 Task: Create a due date automation trigger when advanced on, on the wednesday of the week a card is due add basic not assigned to member @aryan at 11:00 AM.
Action: Mouse moved to (992, 70)
Screenshot: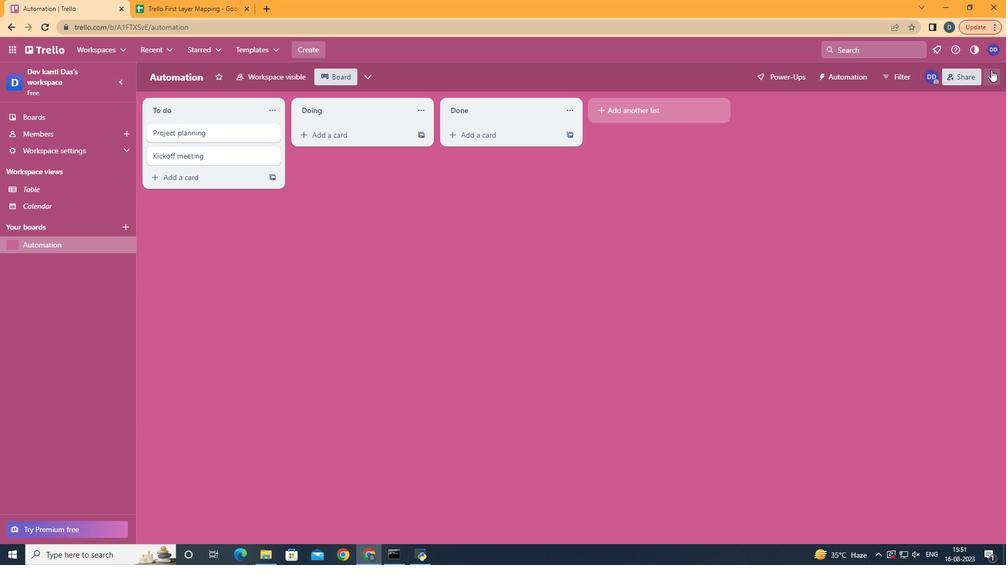 
Action: Mouse pressed left at (992, 70)
Screenshot: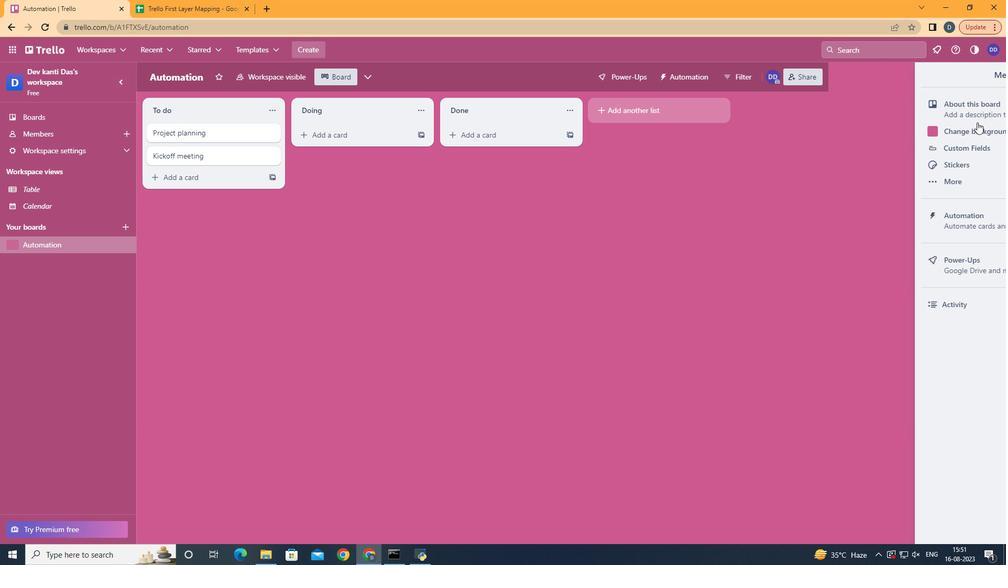 
Action: Mouse moved to (930, 233)
Screenshot: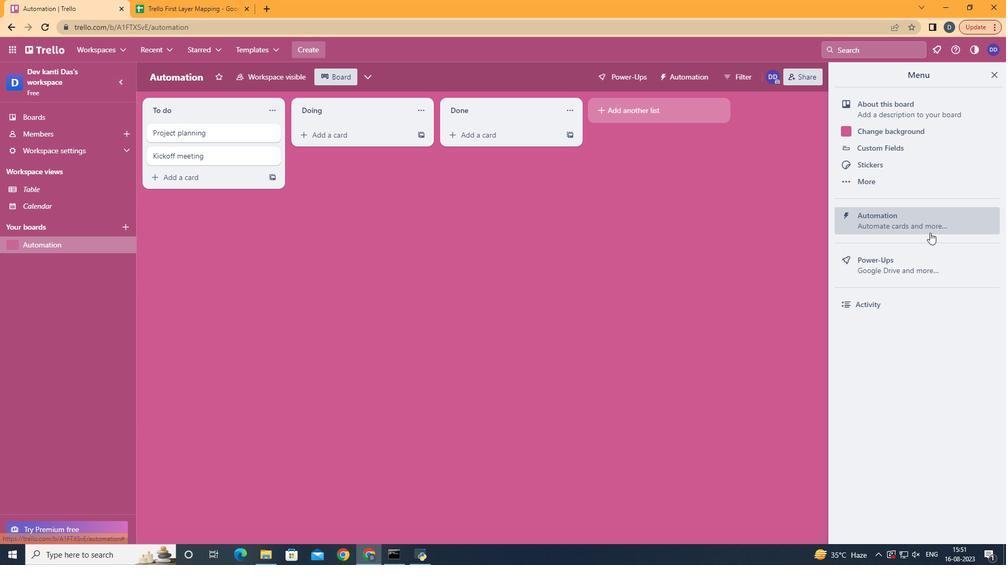 
Action: Mouse pressed left at (930, 233)
Screenshot: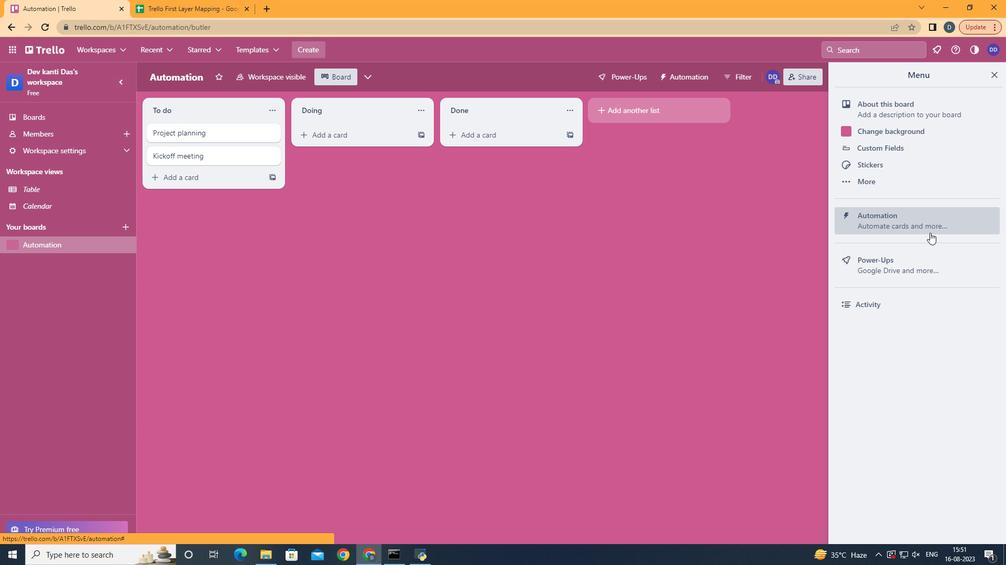 
Action: Mouse moved to (186, 215)
Screenshot: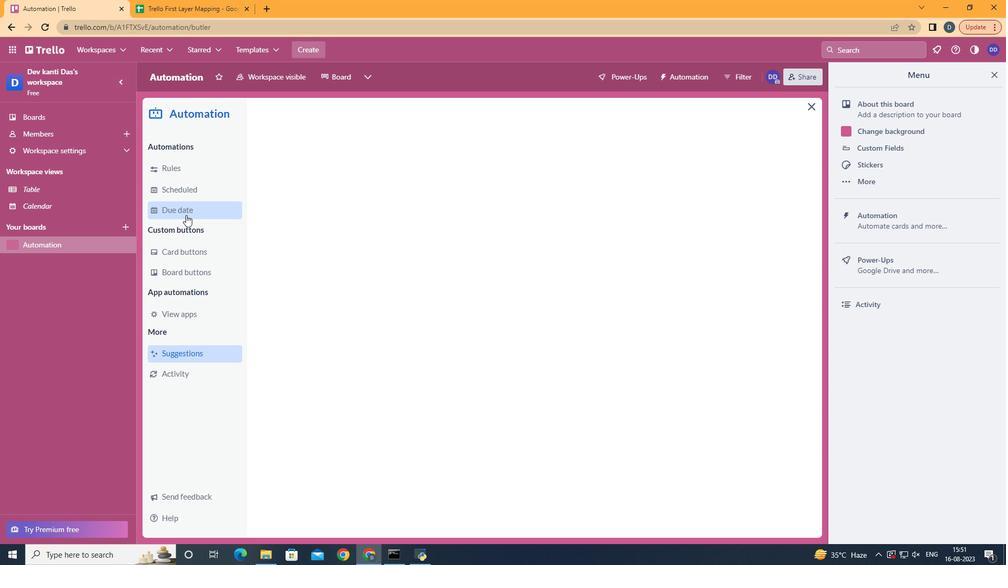 
Action: Mouse pressed left at (186, 215)
Screenshot: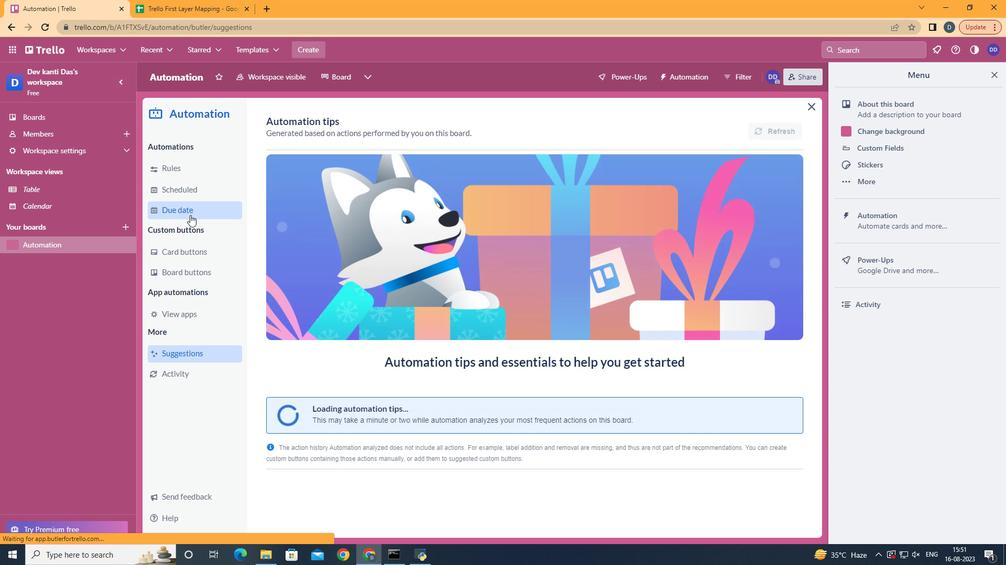 
Action: Mouse moved to (725, 132)
Screenshot: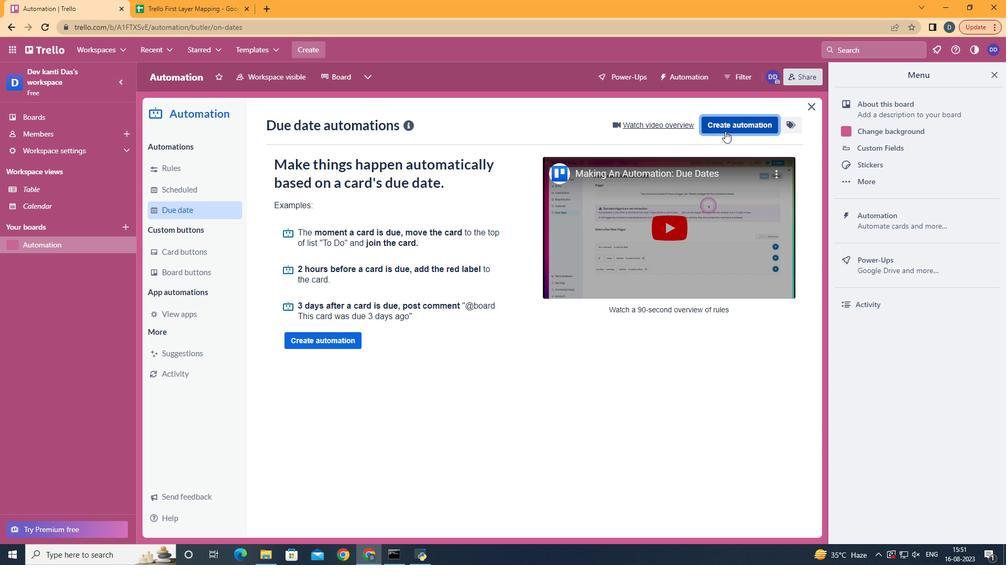 
Action: Mouse pressed left at (725, 132)
Screenshot: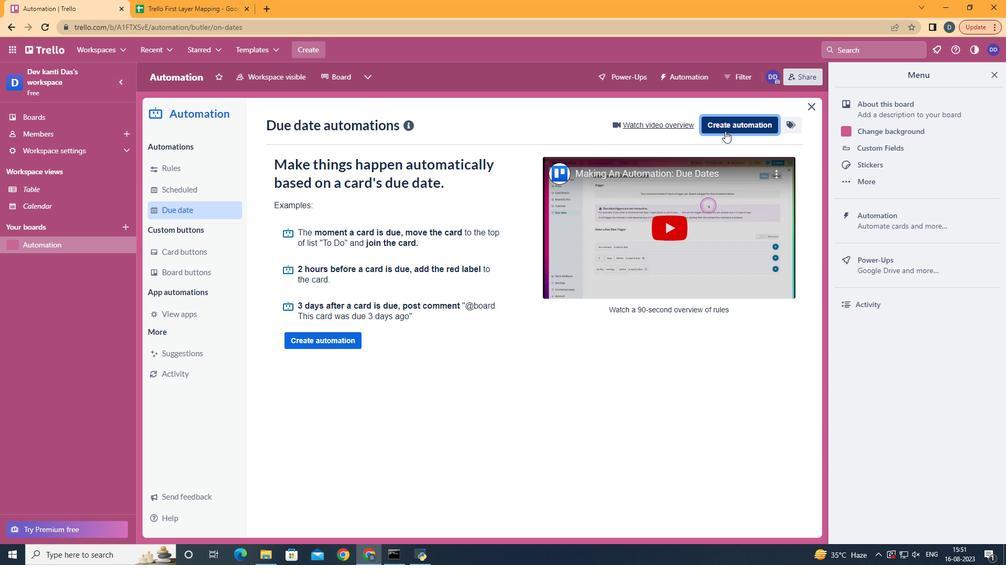 
Action: Mouse moved to (555, 237)
Screenshot: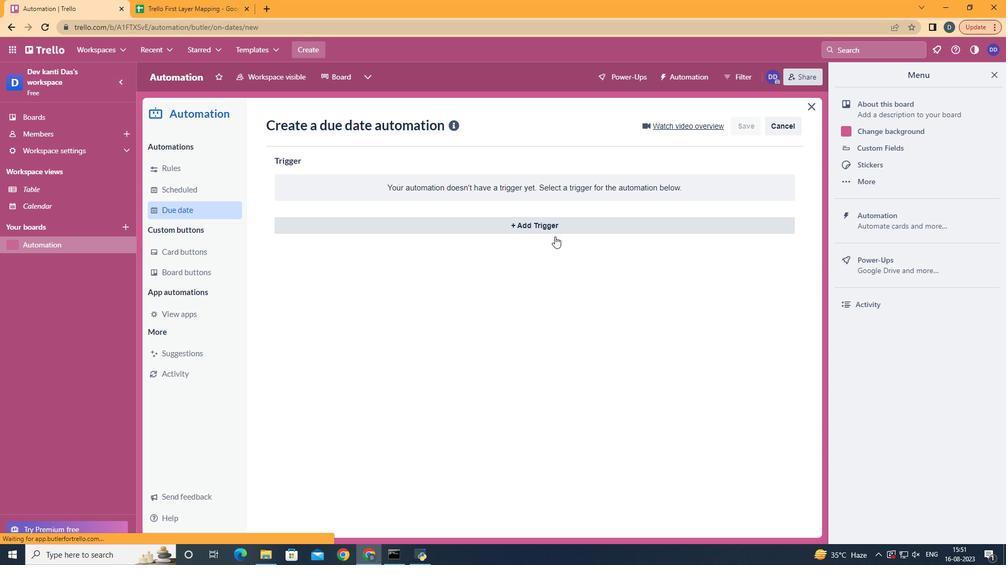 
Action: Mouse pressed left at (555, 237)
Screenshot: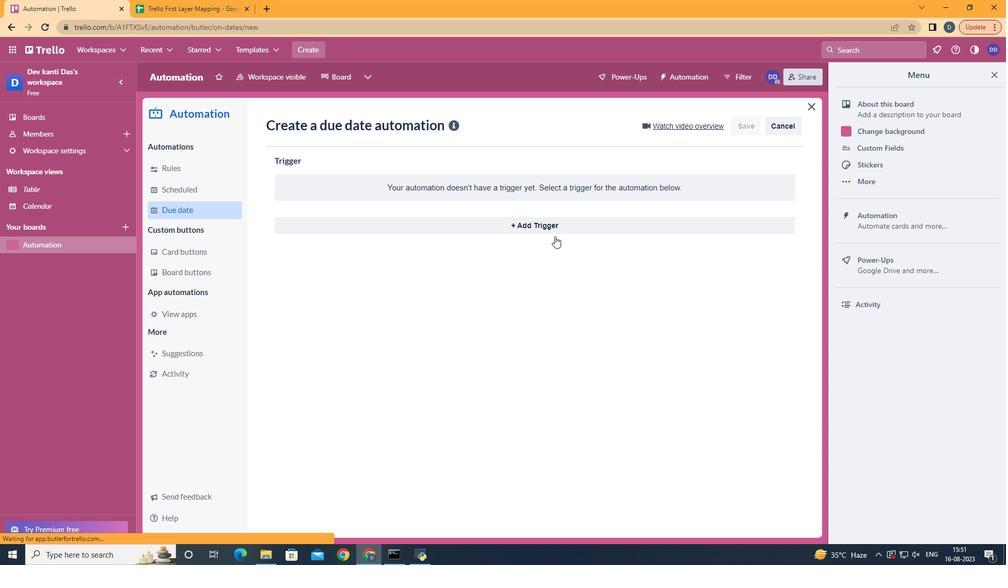 
Action: Mouse moved to (562, 227)
Screenshot: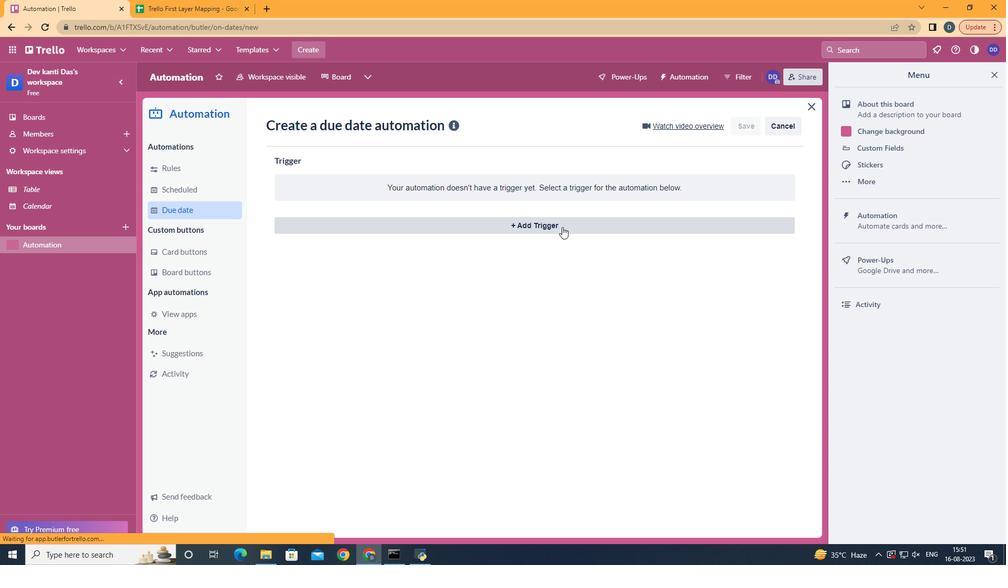 
Action: Mouse pressed left at (562, 227)
Screenshot: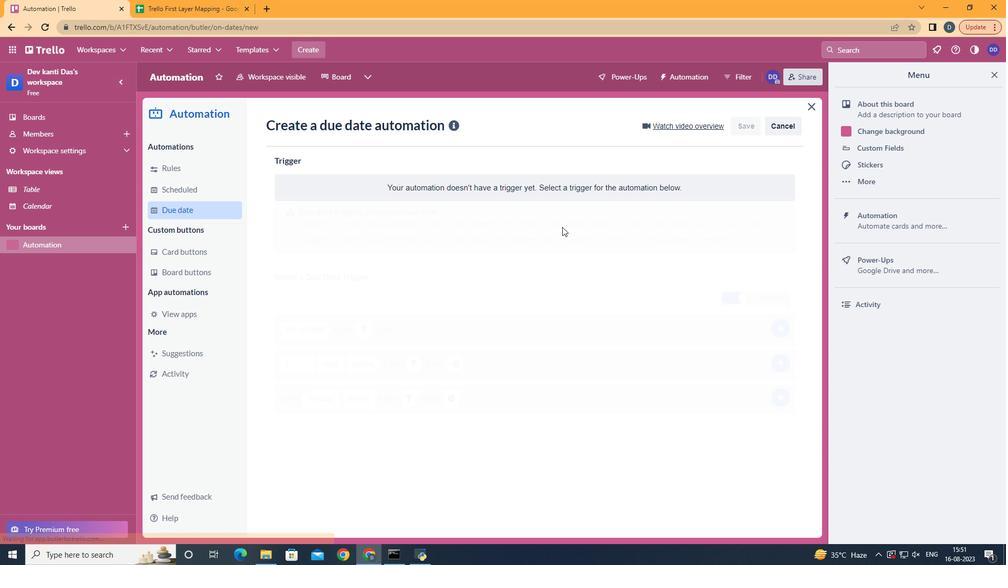 
Action: Mouse moved to (338, 318)
Screenshot: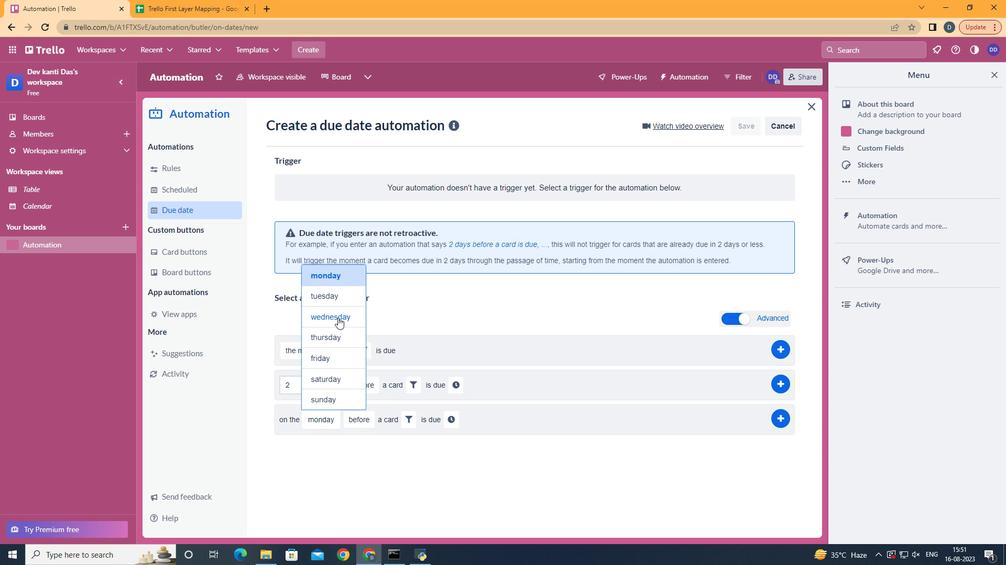 
Action: Mouse pressed left at (338, 318)
Screenshot: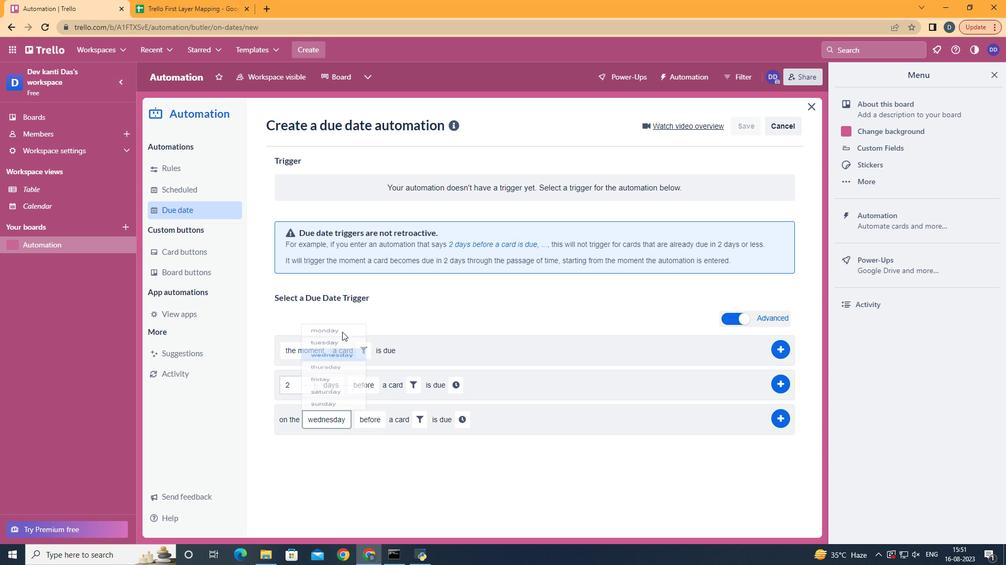 
Action: Mouse moved to (400, 483)
Screenshot: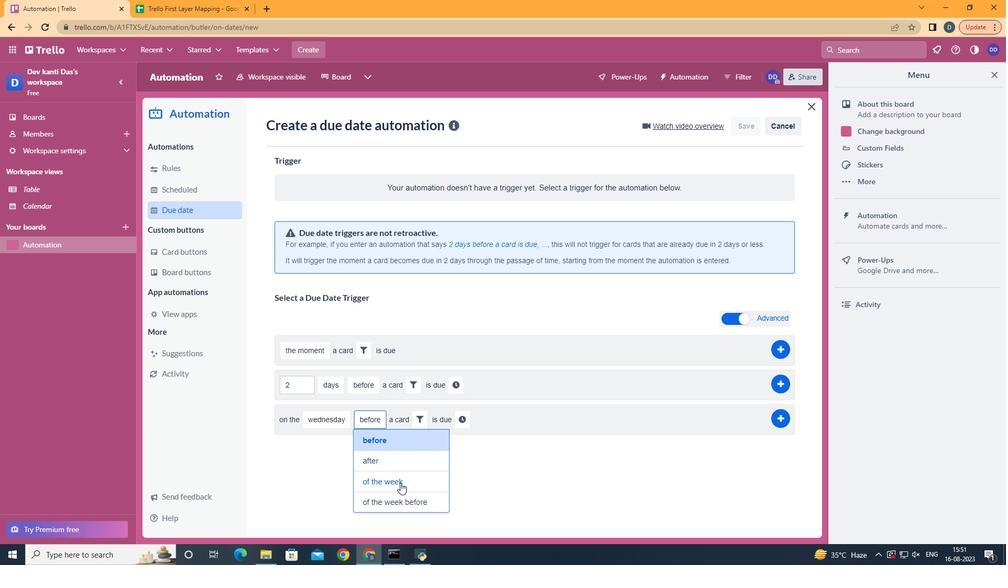 
Action: Mouse pressed left at (400, 483)
Screenshot: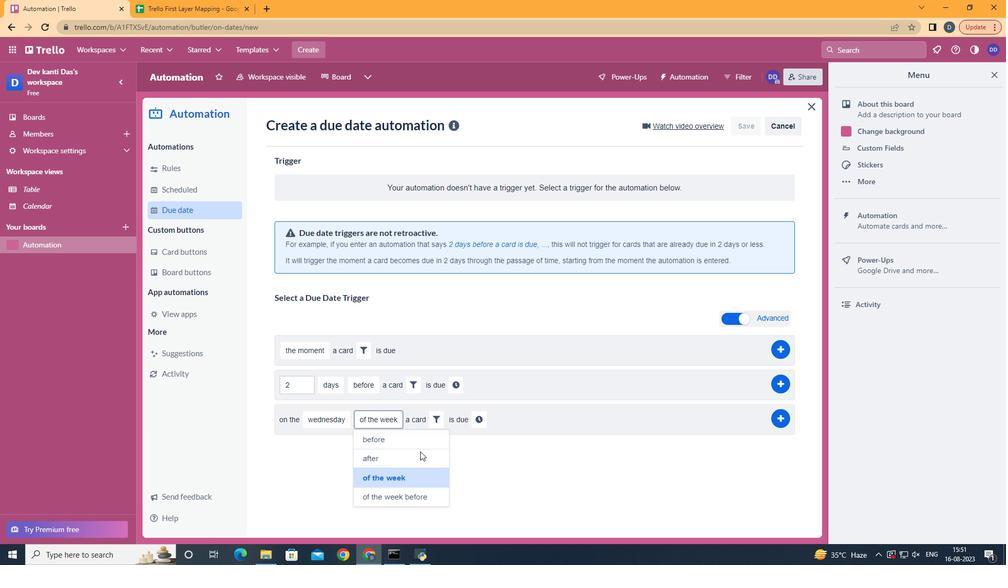 
Action: Mouse moved to (439, 423)
Screenshot: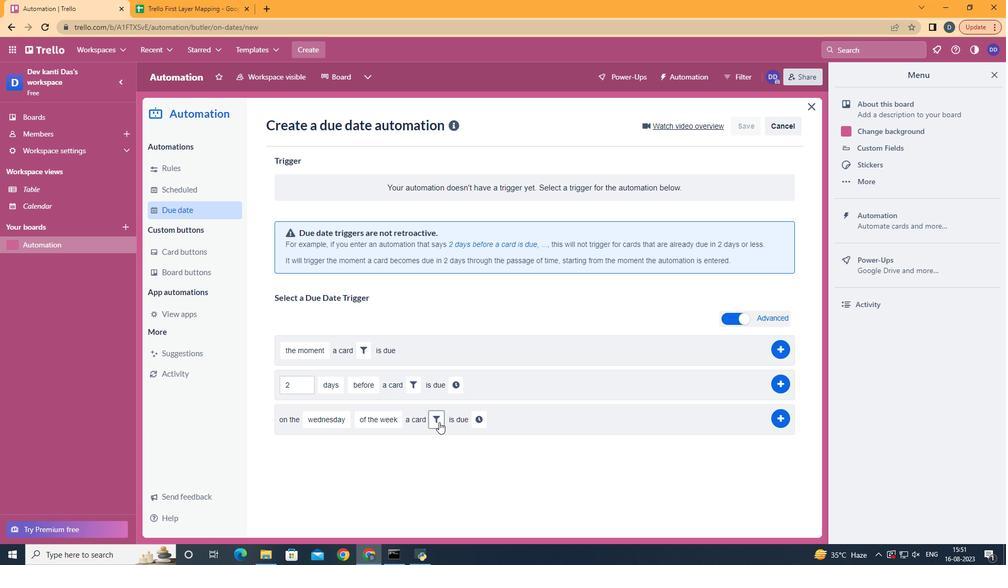 
Action: Mouse pressed left at (439, 423)
Screenshot: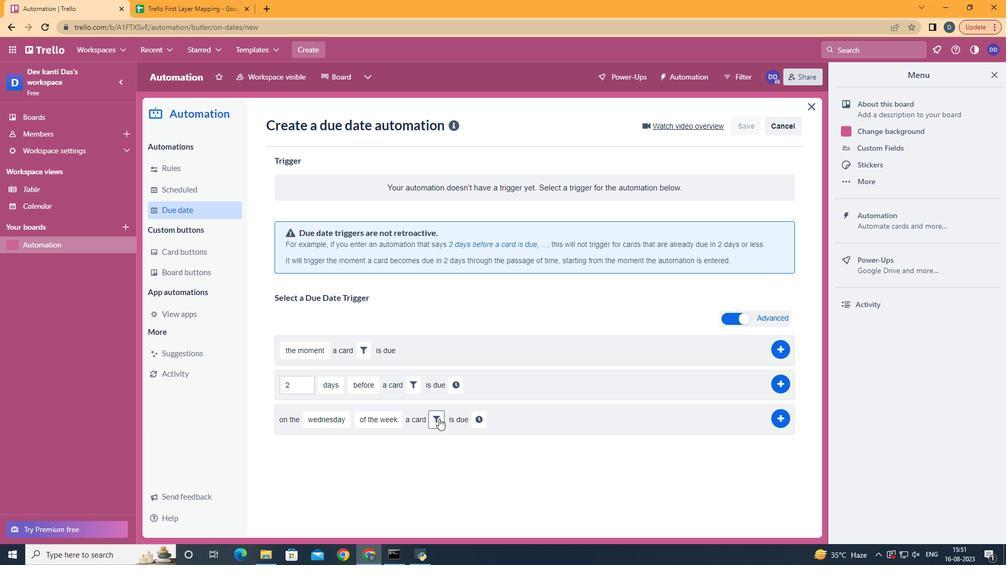 
Action: Mouse moved to (472, 464)
Screenshot: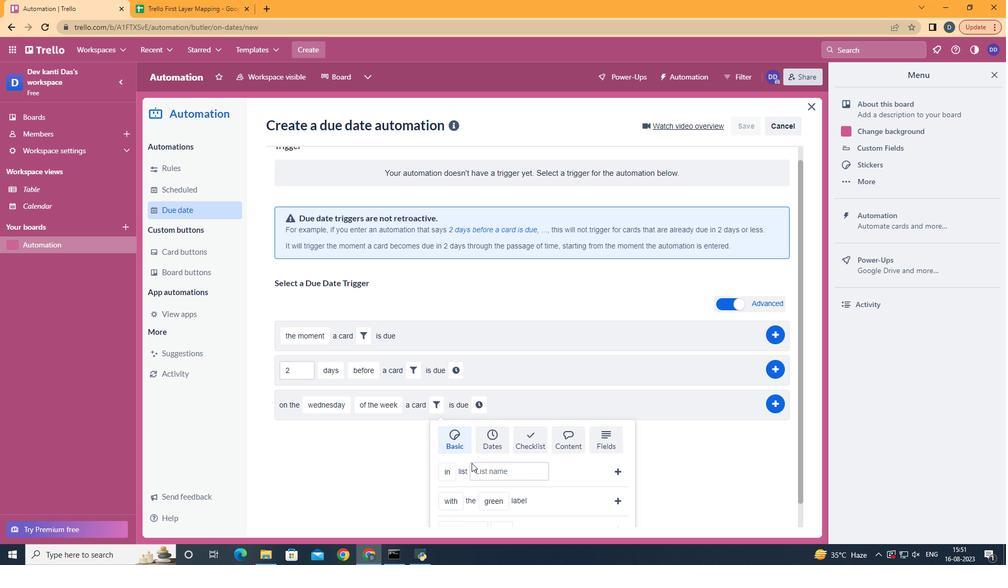 
Action: Mouse scrolled (472, 463) with delta (0, 0)
Screenshot: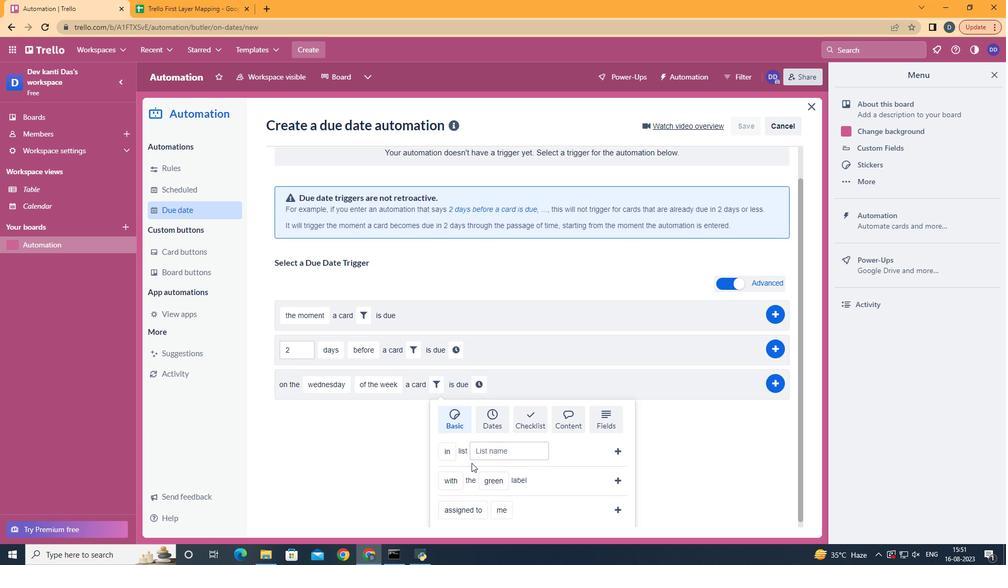 
Action: Mouse scrolled (472, 463) with delta (0, 0)
Screenshot: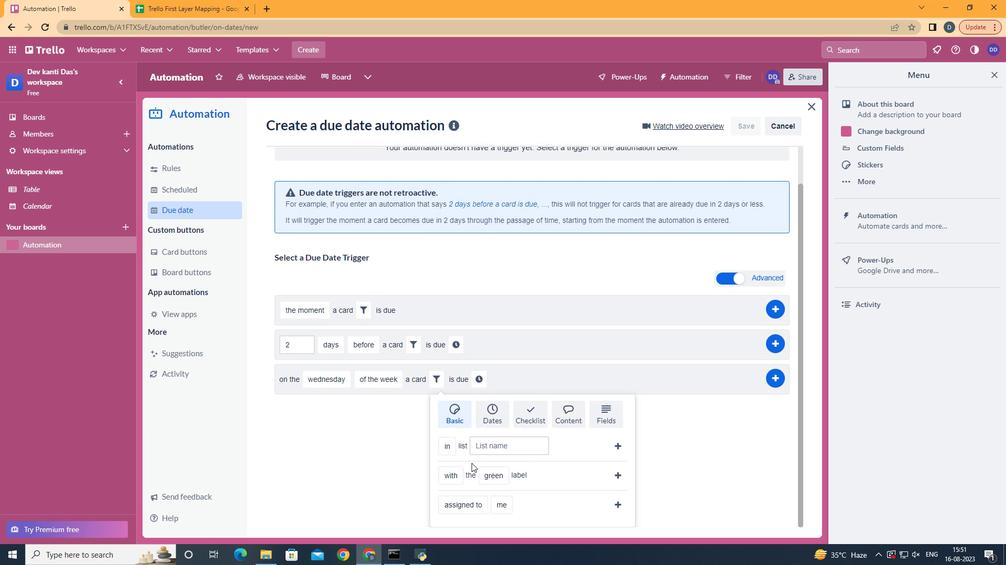 
Action: Mouse moved to (478, 495)
Screenshot: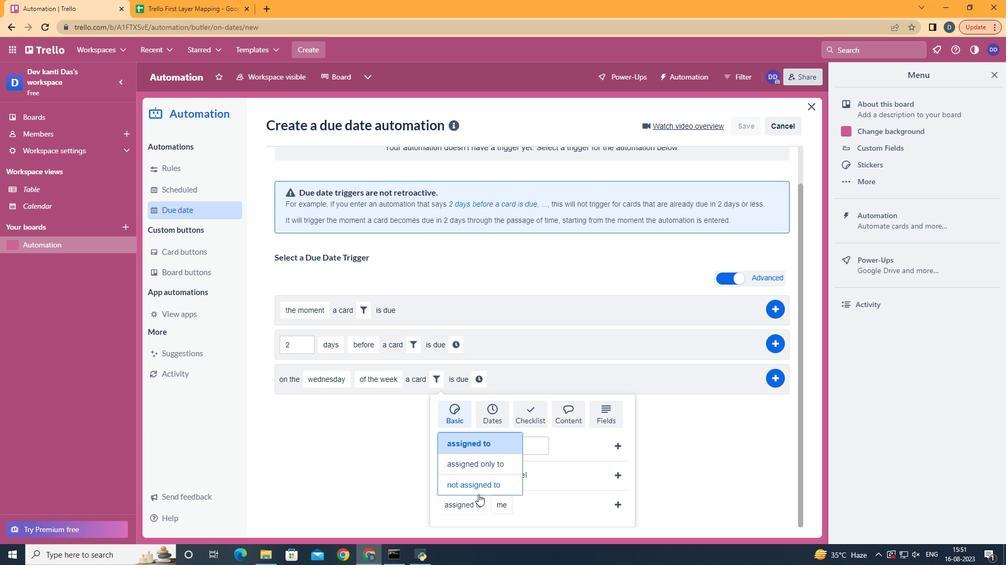 
Action: Mouse pressed left at (478, 495)
Screenshot: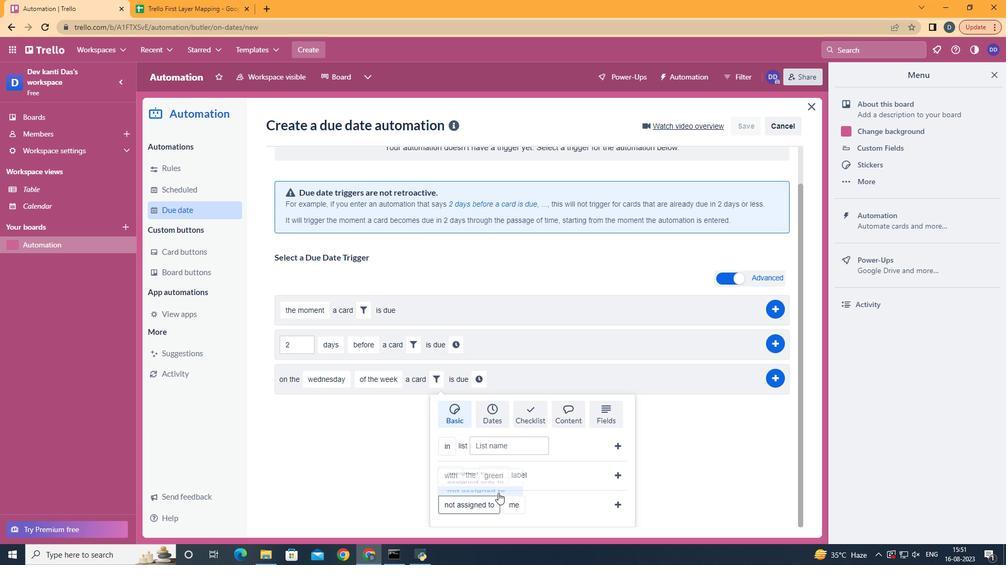 
Action: Mouse moved to (526, 491)
Screenshot: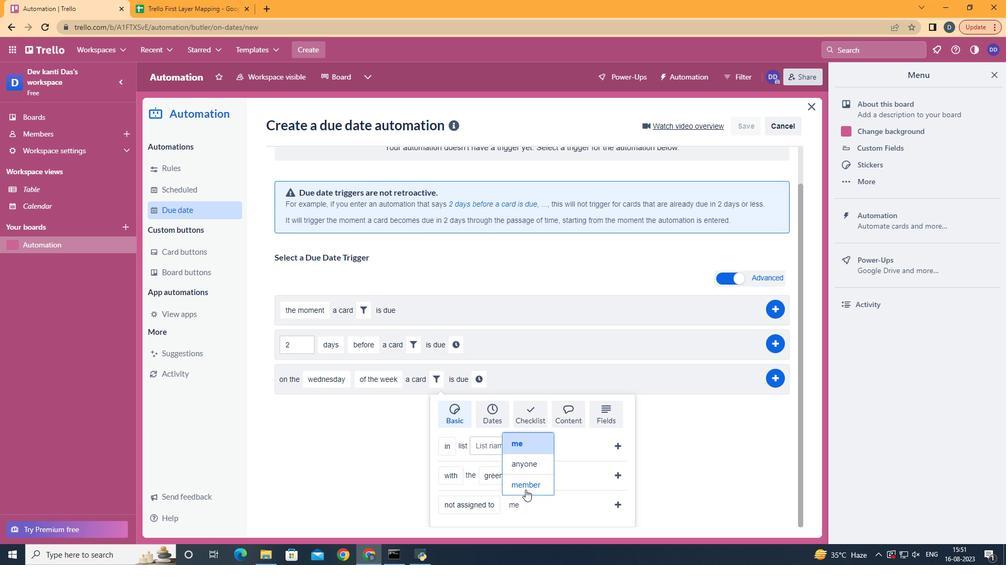 
Action: Mouse pressed left at (526, 491)
Screenshot: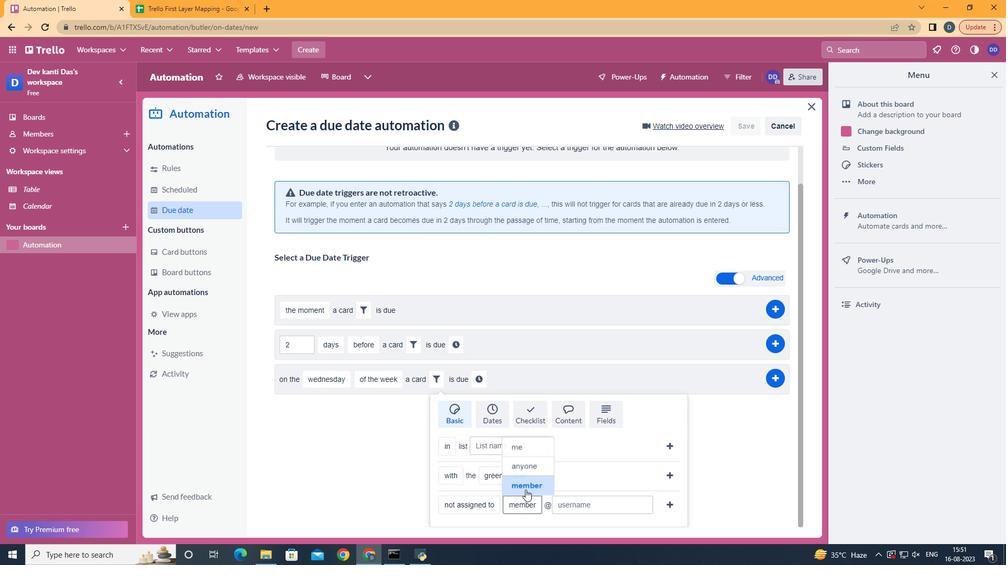 
Action: Mouse moved to (575, 501)
Screenshot: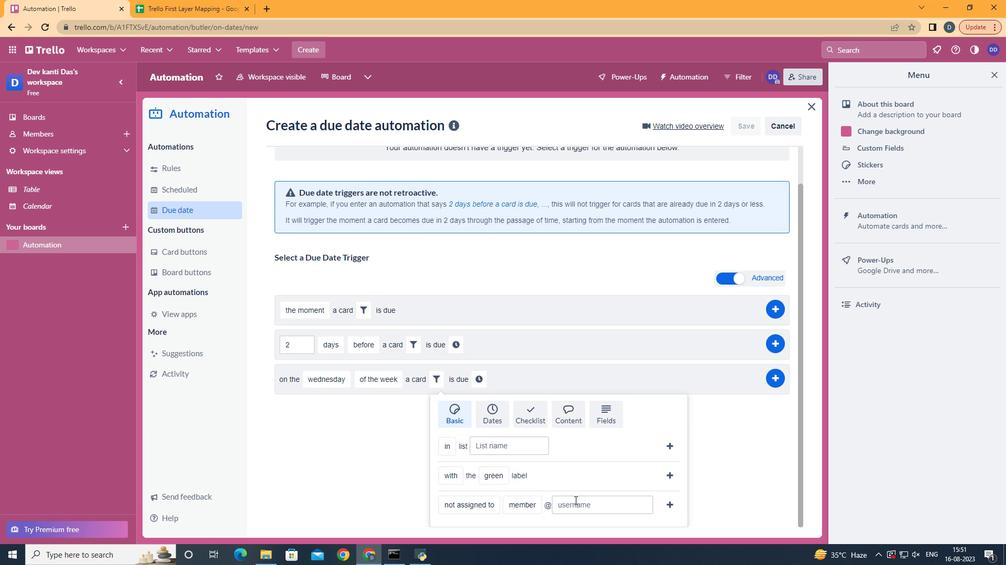 
Action: Mouse pressed left at (575, 501)
Screenshot: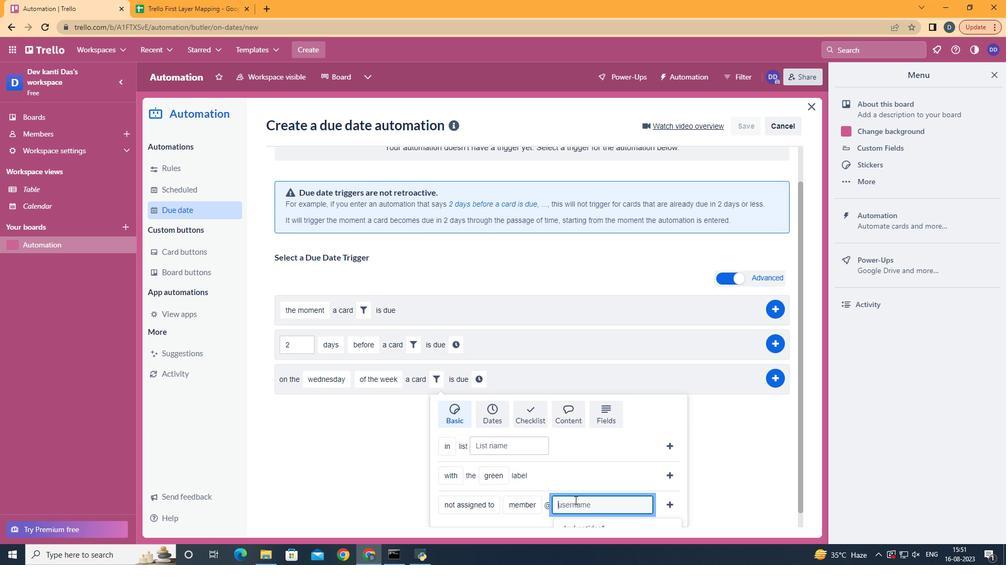 
Action: Key pressed aryan
Screenshot: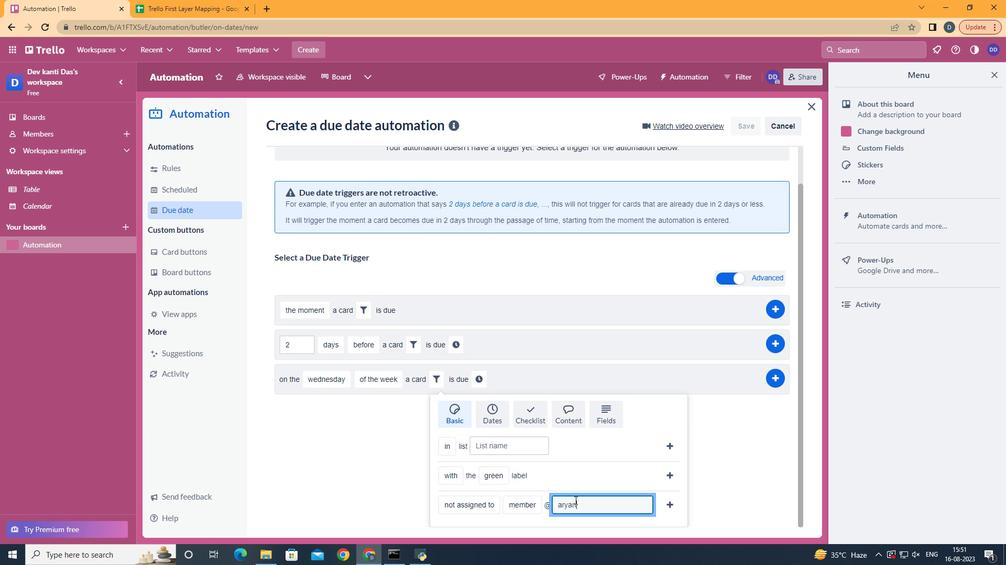 
Action: Mouse moved to (666, 503)
Screenshot: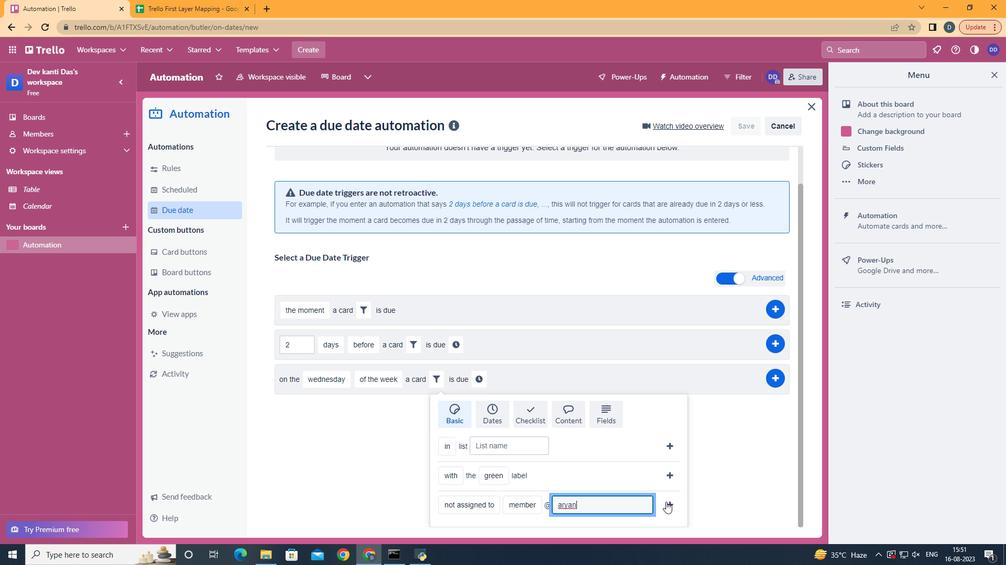 
Action: Mouse pressed left at (666, 503)
Screenshot: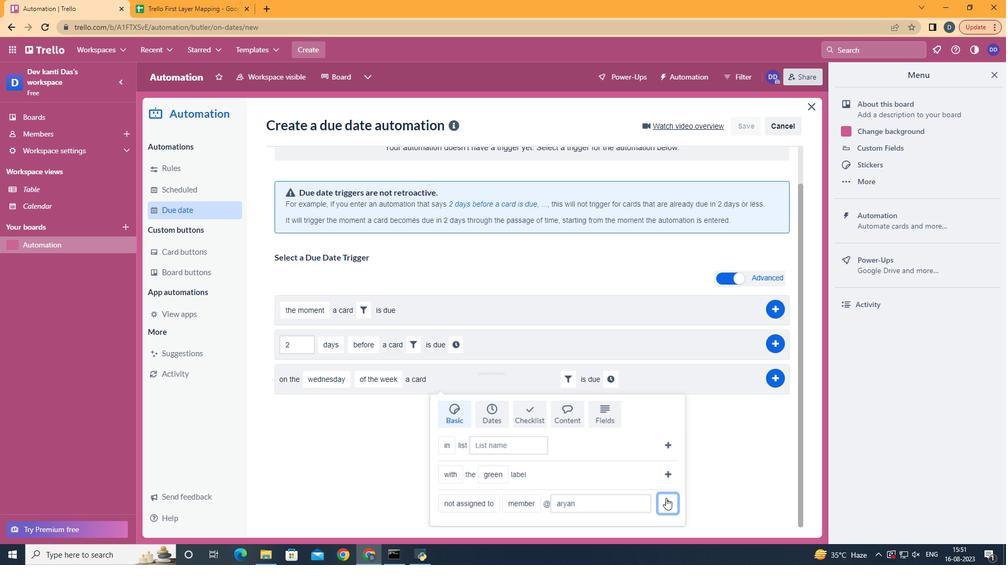 
Action: Mouse moved to (613, 424)
Screenshot: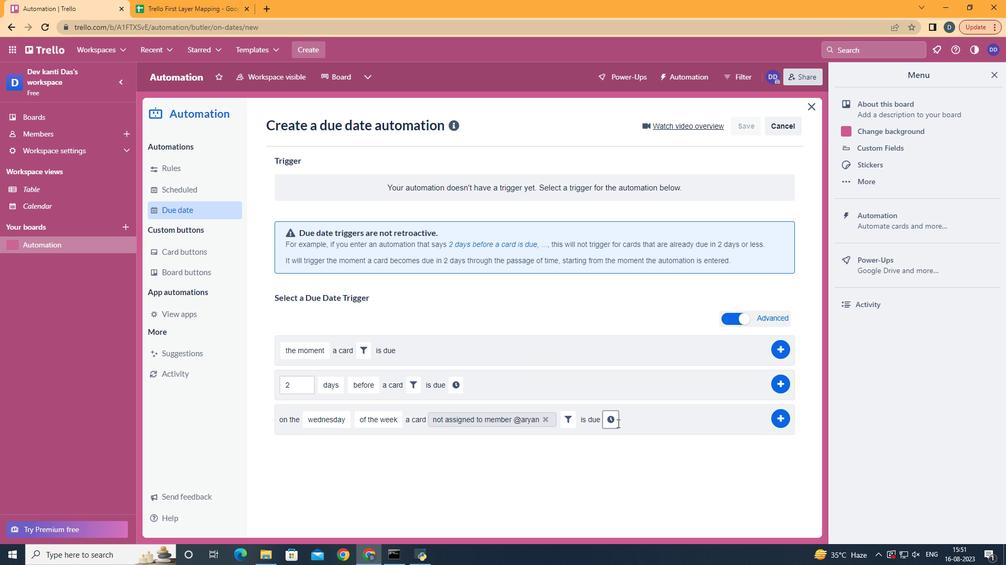 
Action: Mouse pressed left at (613, 424)
Screenshot: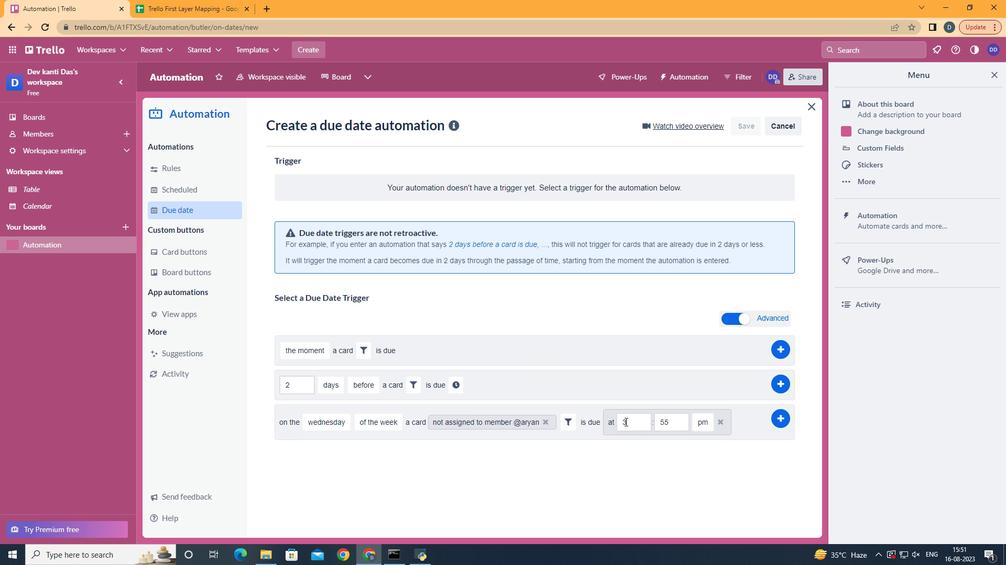 
Action: Mouse moved to (634, 422)
Screenshot: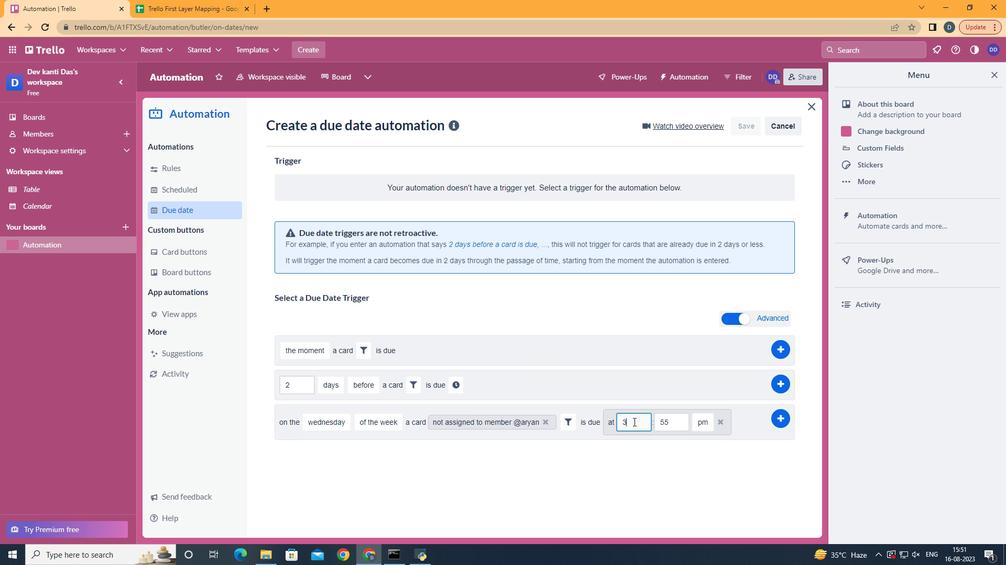 
Action: Mouse pressed left at (634, 422)
Screenshot: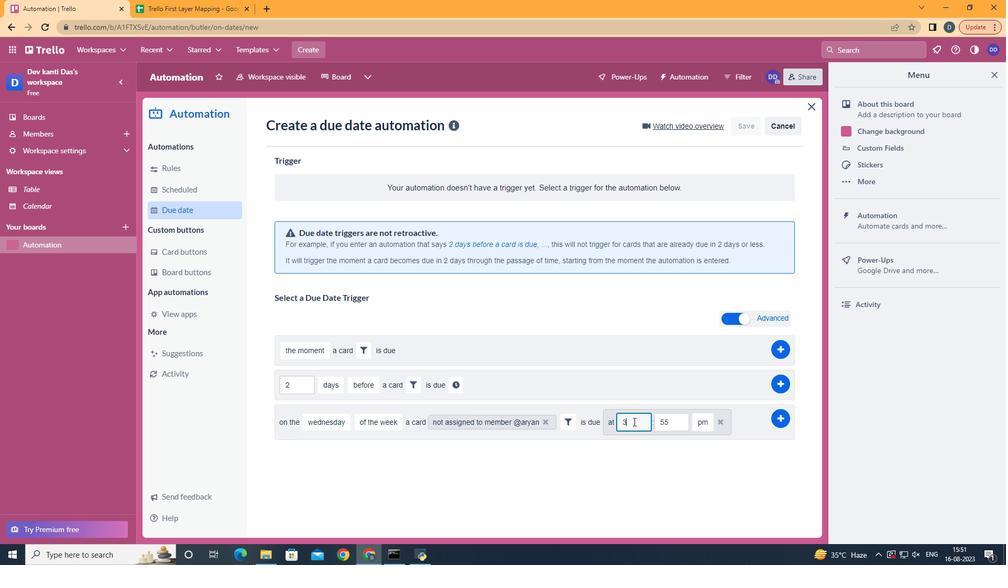 
Action: Key pressed <Key.backspace>11
Screenshot: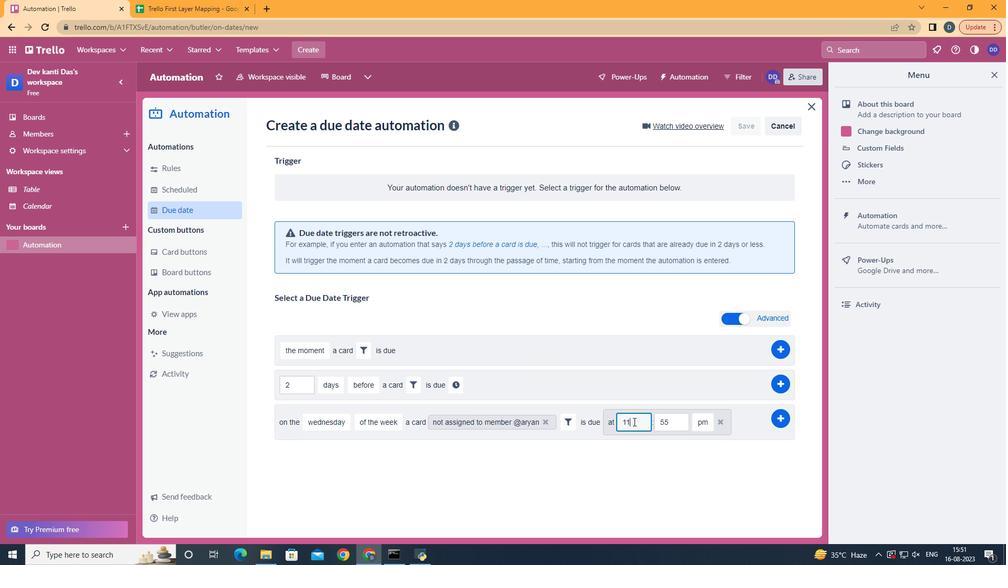 
Action: Mouse moved to (677, 419)
Screenshot: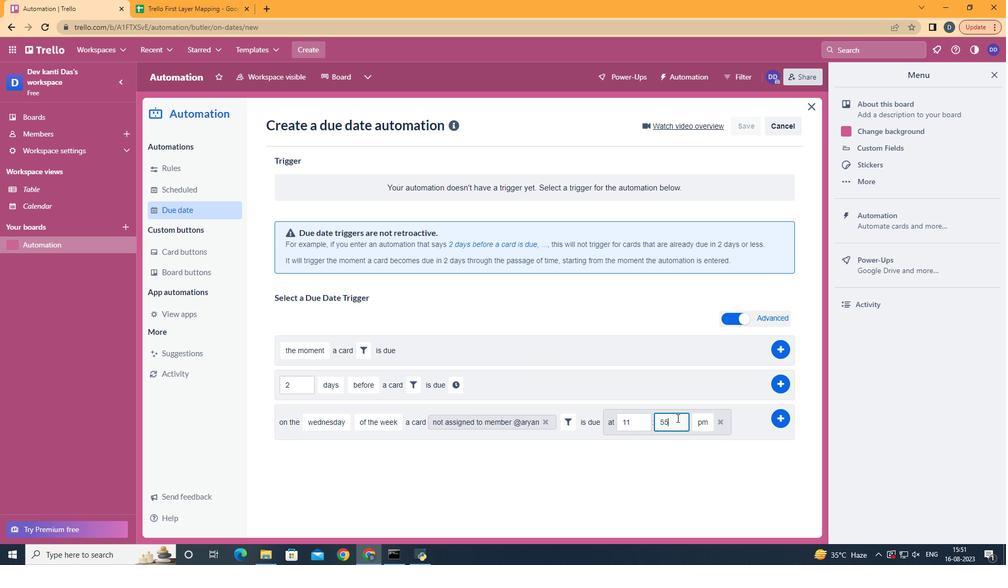
Action: Mouse pressed left at (677, 419)
Screenshot: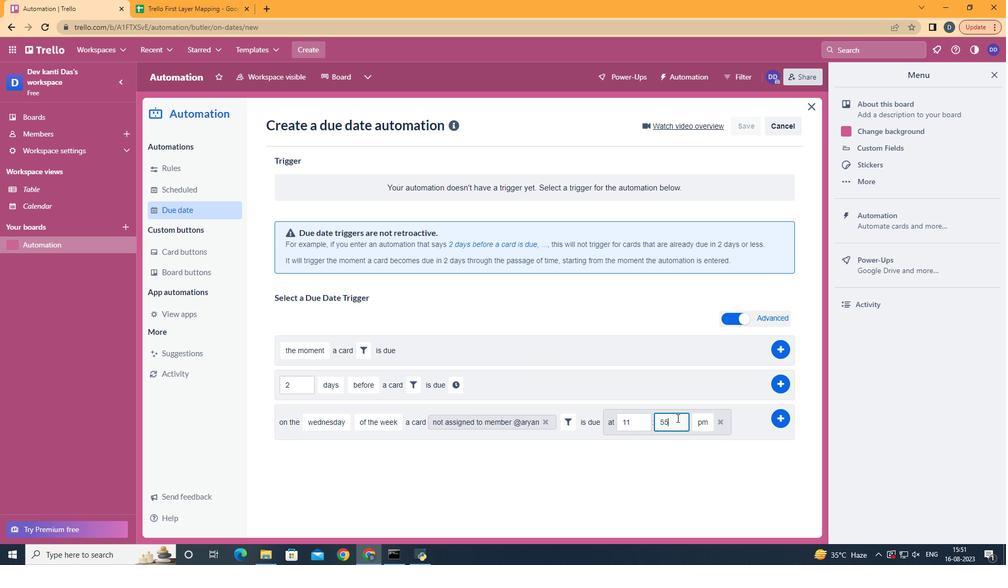 
Action: Key pressed <Key.backspace><Key.backspace>00
Screenshot: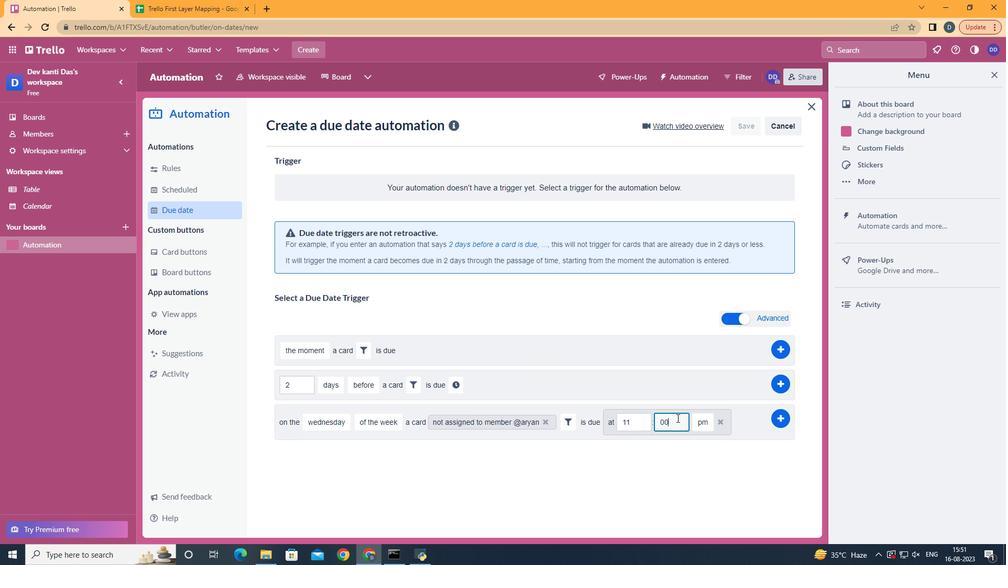 
Action: Mouse moved to (703, 437)
Screenshot: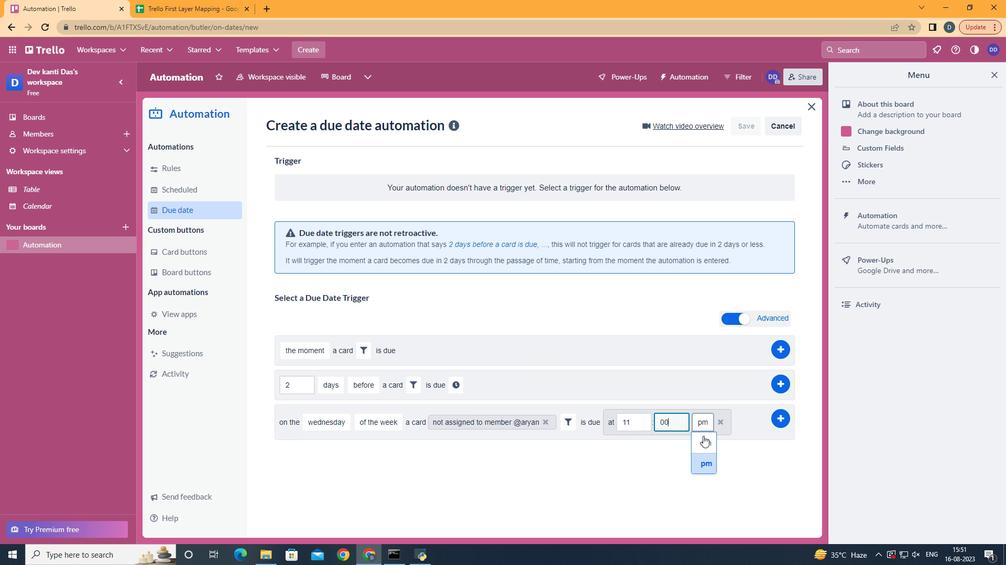 
Action: Mouse pressed left at (703, 437)
Screenshot: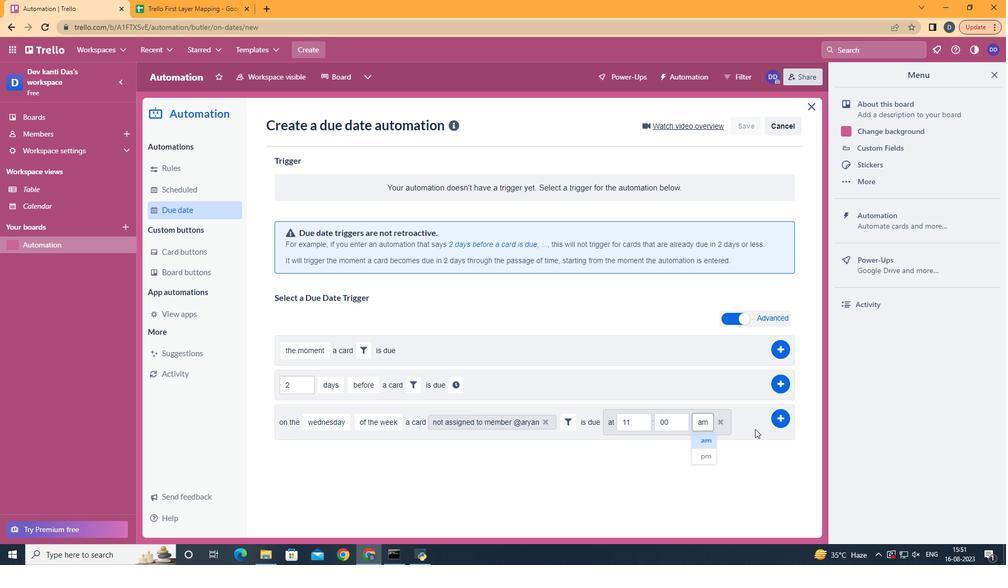 
Action: Mouse moved to (777, 415)
Screenshot: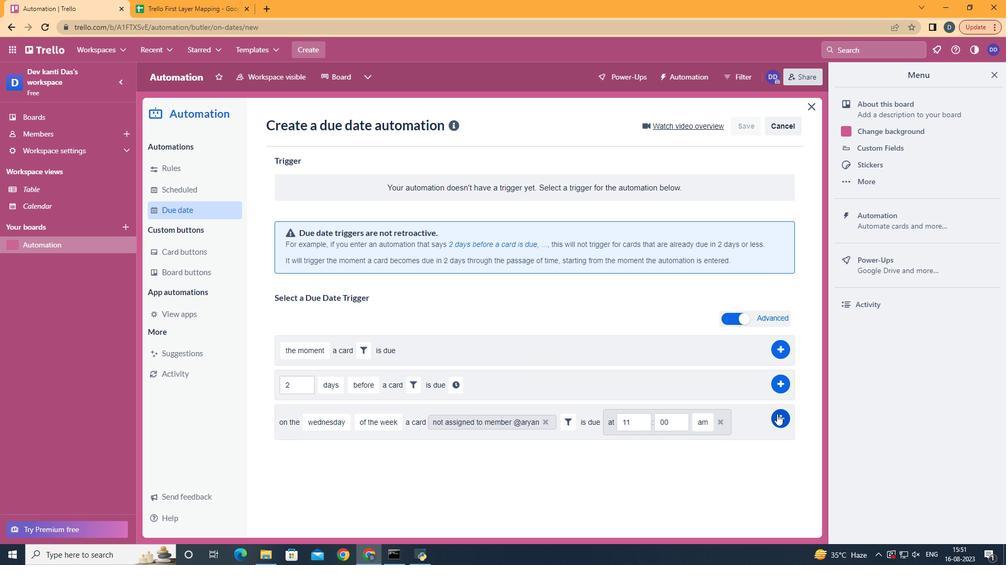 
Action: Mouse pressed left at (777, 415)
Screenshot: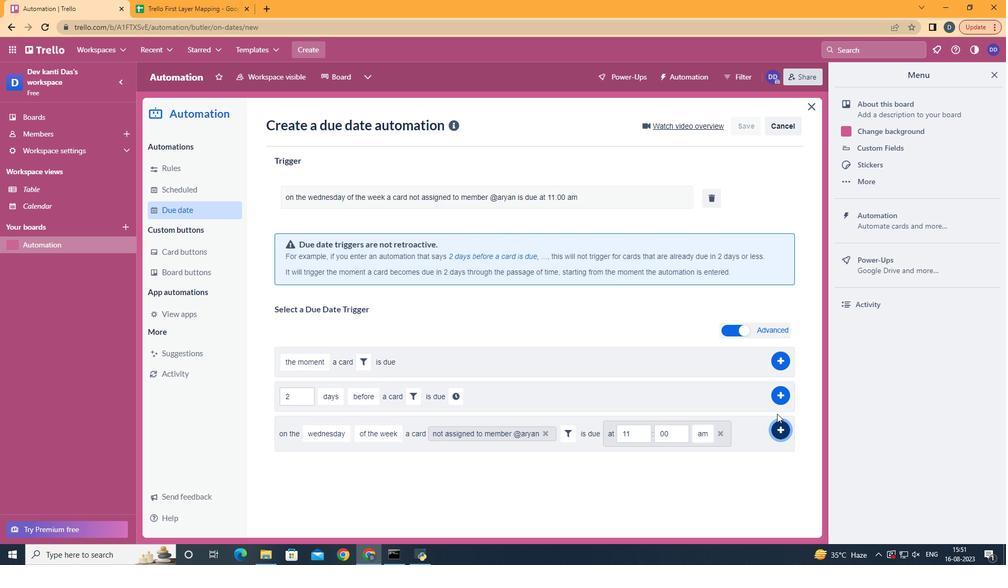 
